 Task: Add Hospitals and Health Care industry.
Action: Mouse moved to (506, 69)
Screenshot: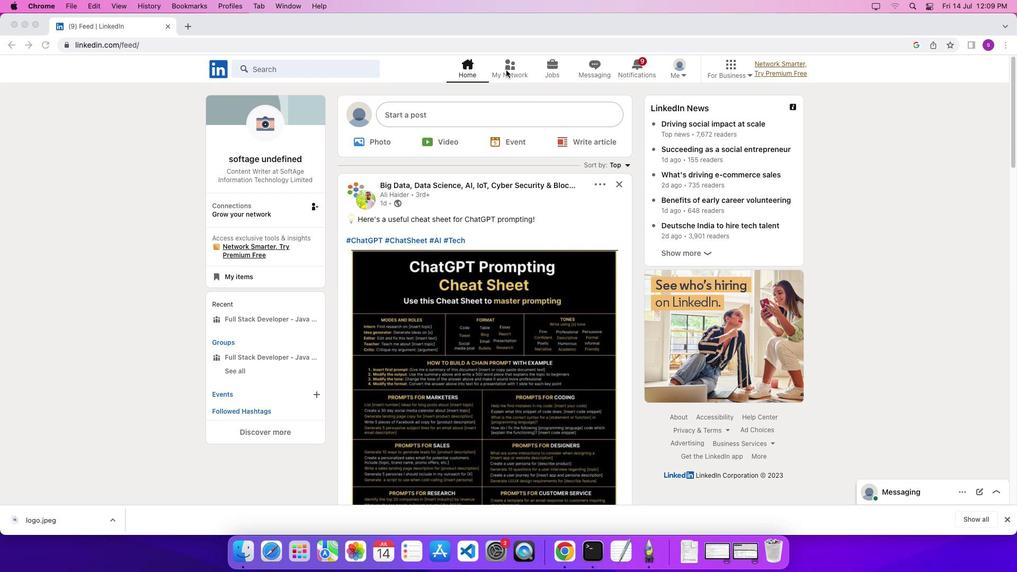 
Action: Mouse pressed left at (506, 69)
Screenshot: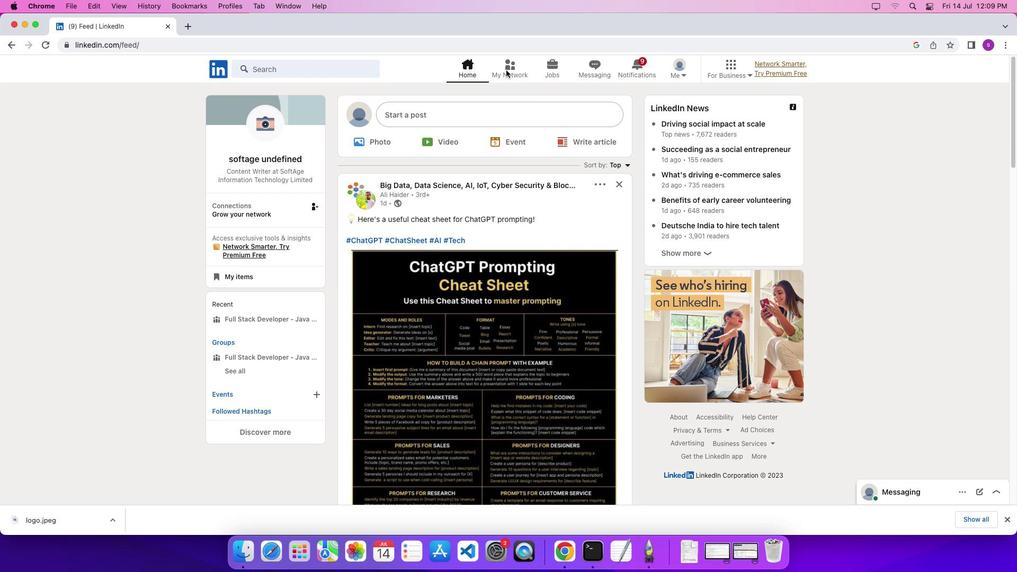 
Action: Mouse pressed left at (506, 69)
Screenshot: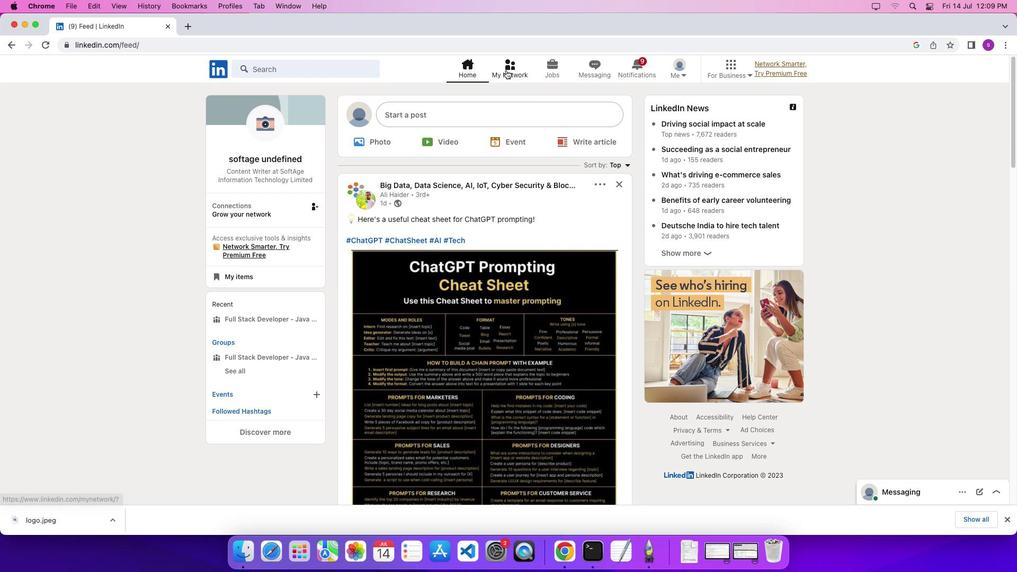 
Action: Mouse moved to (245, 195)
Screenshot: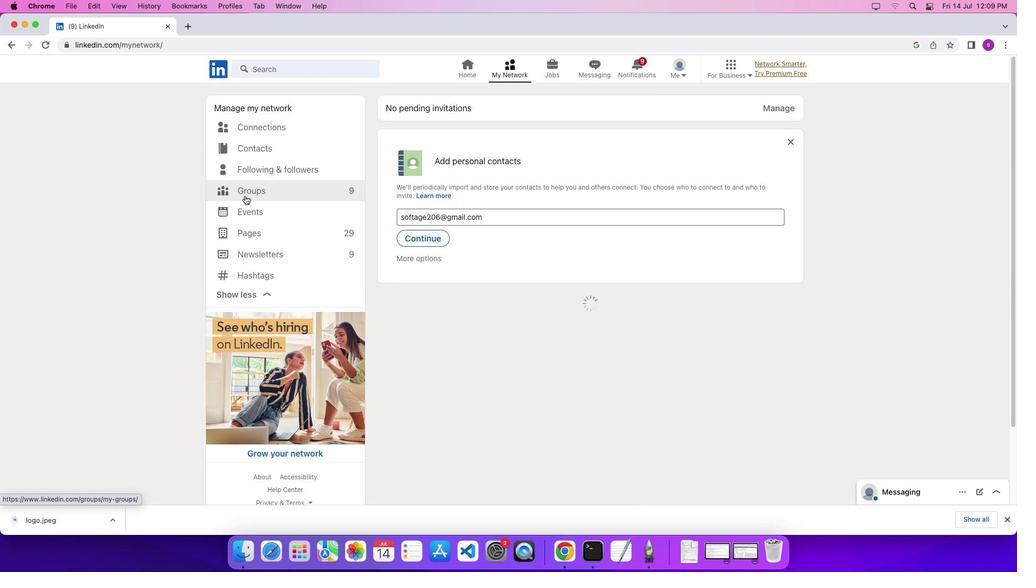 
Action: Mouse pressed left at (245, 195)
Screenshot: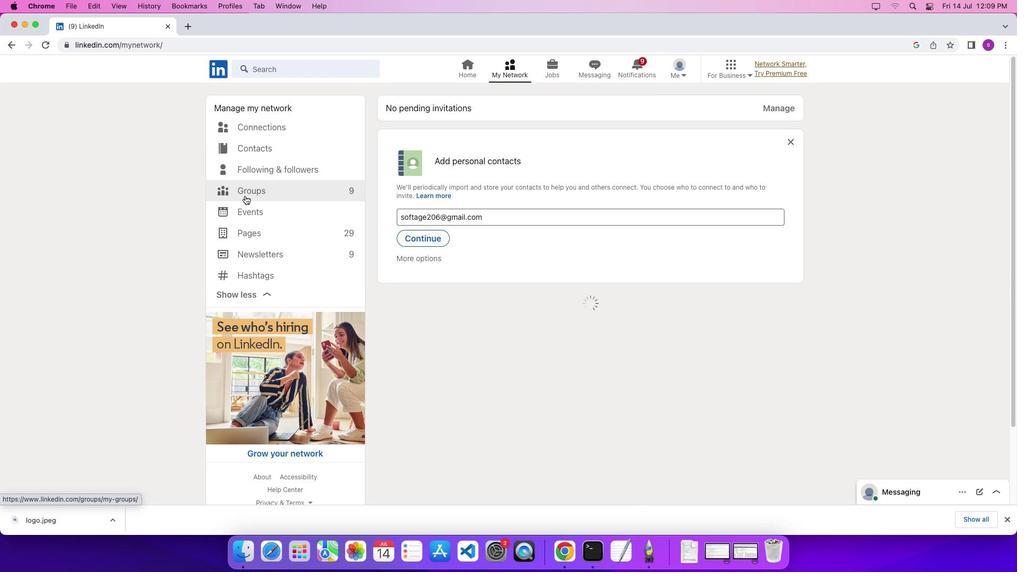 
Action: Mouse moved to (254, 186)
Screenshot: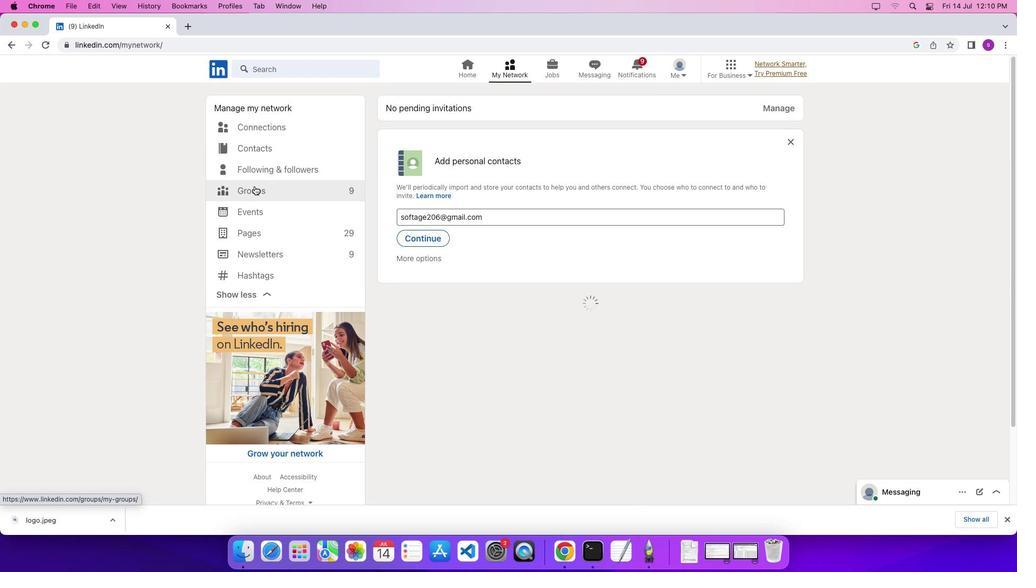 
Action: Mouse pressed left at (254, 186)
Screenshot: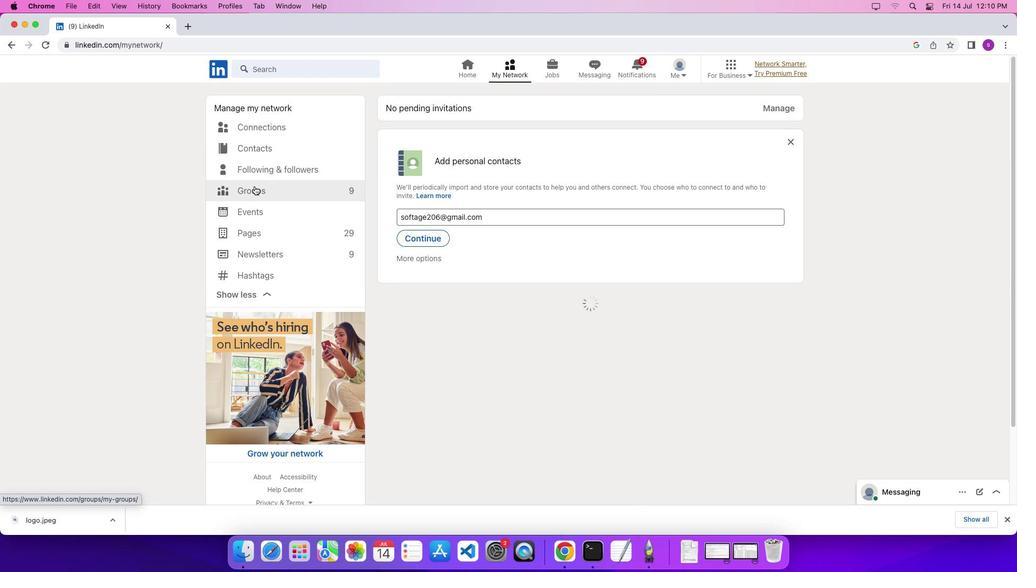 
Action: Mouse pressed left at (254, 186)
Screenshot: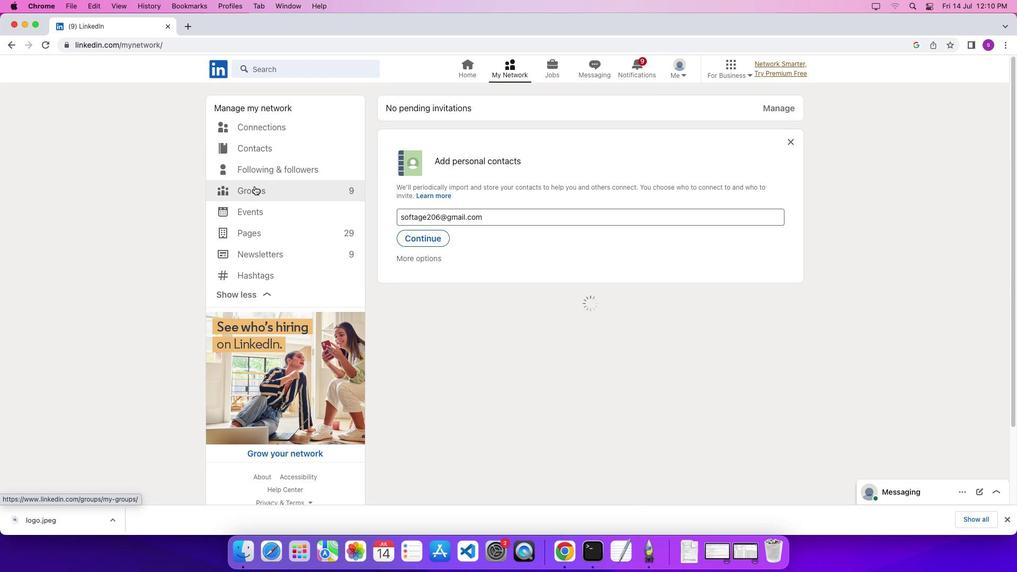 
Action: Mouse moved to (225, 191)
Screenshot: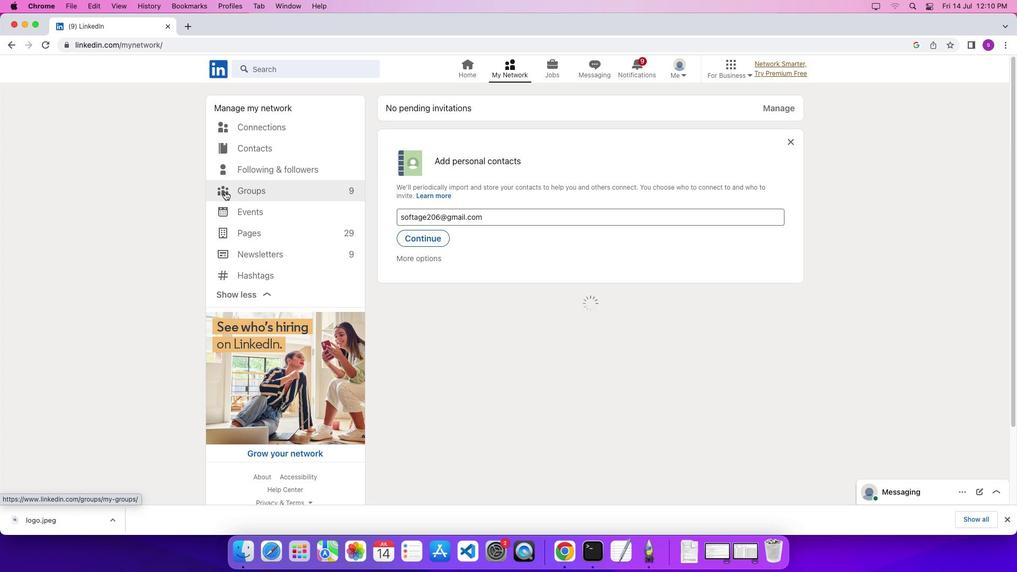 
Action: Mouse pressed left at (225, 191)
Screenshot: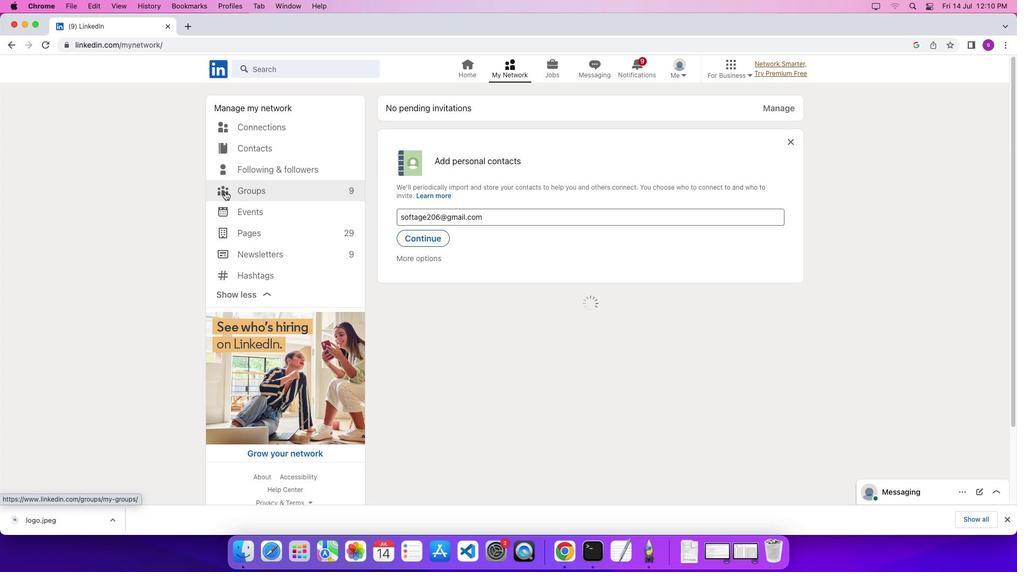 
Action: Mouse pressed left at (225, 191)
Screenshot: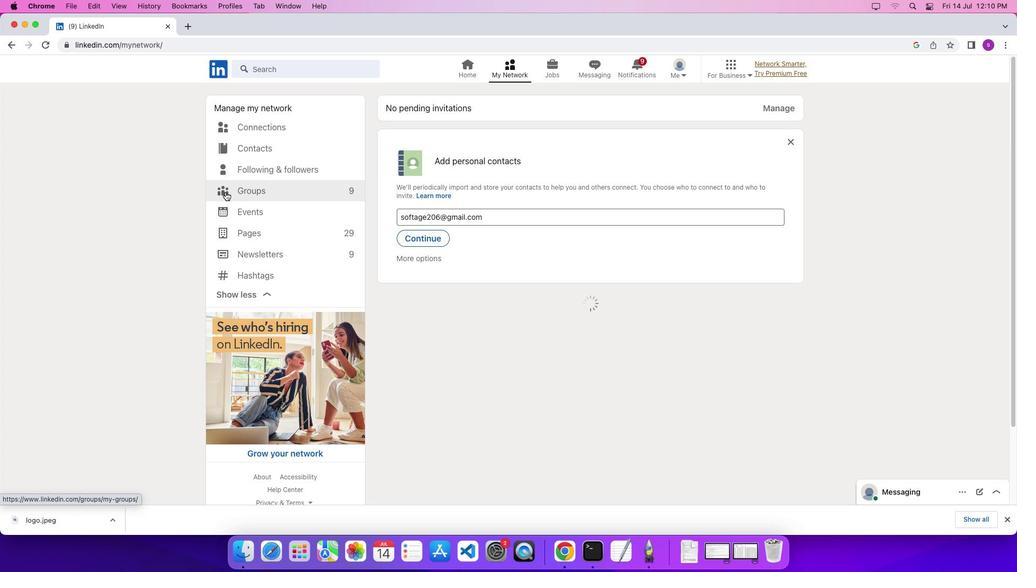 
Action: Mouse moved to (249, 193)
Screenshot: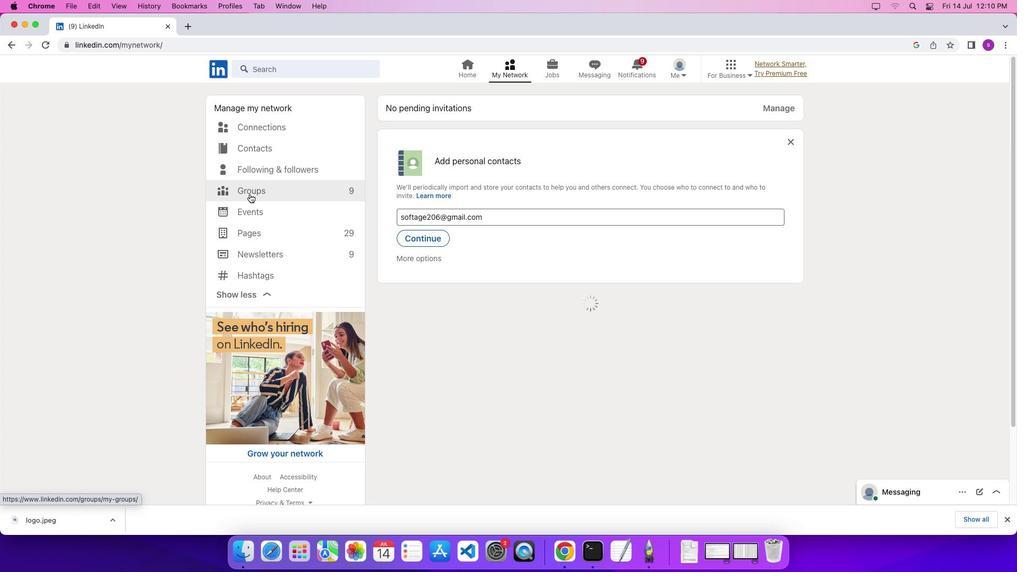 
Action: Mouse pressed left at (249, 193)
Screenshot: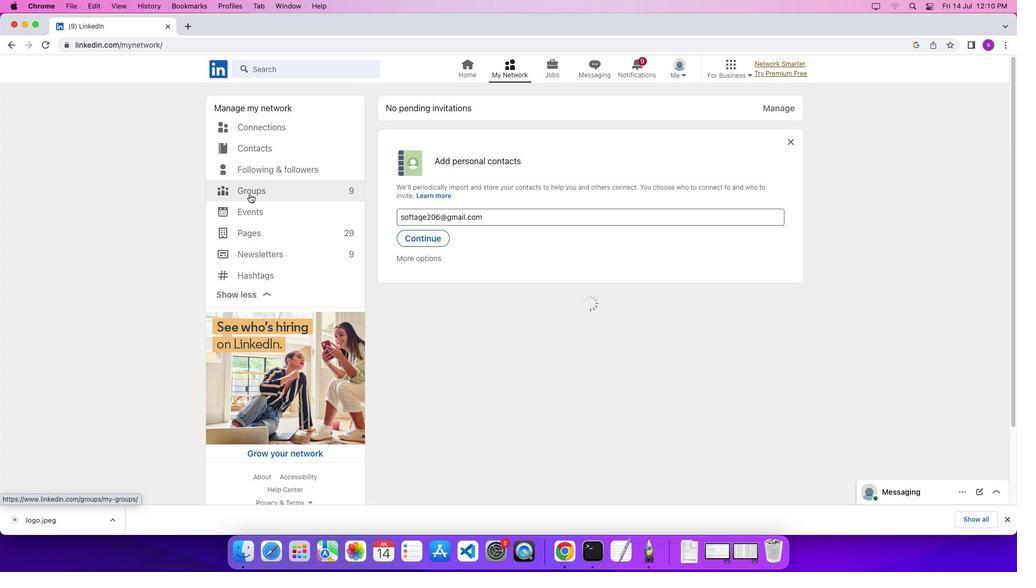 
Action: Mouse moved to (571, 108)
Screenshot: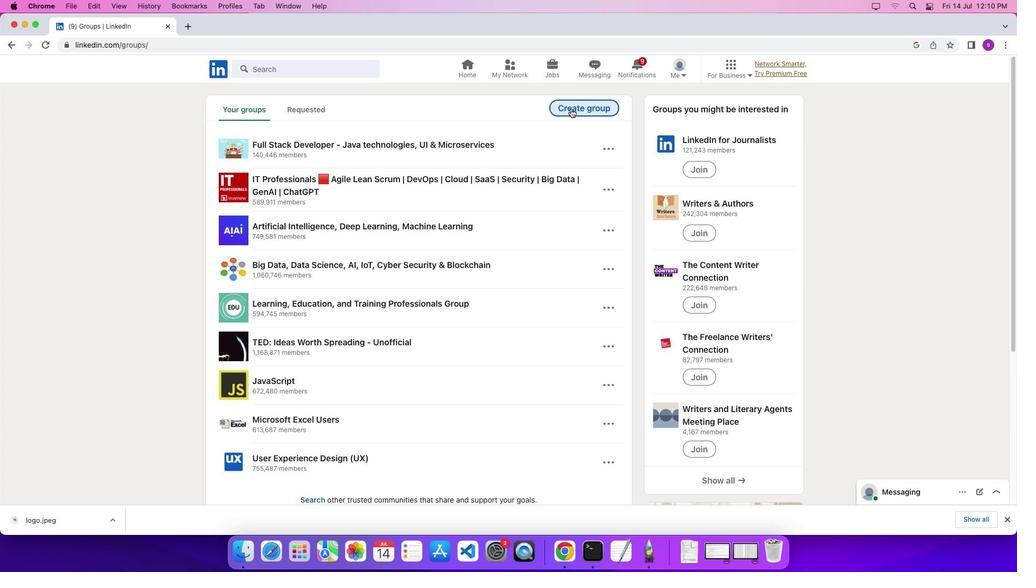 
Action: Mouse pressed left at (571, 108)
Screenshot: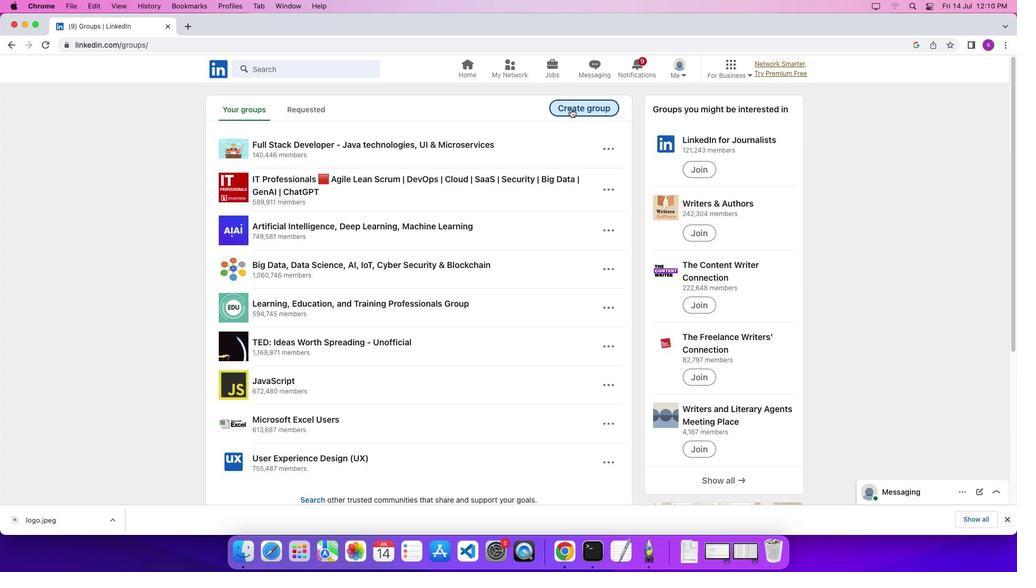 
Action: Mouse moved to (376, 380)
Screenshot: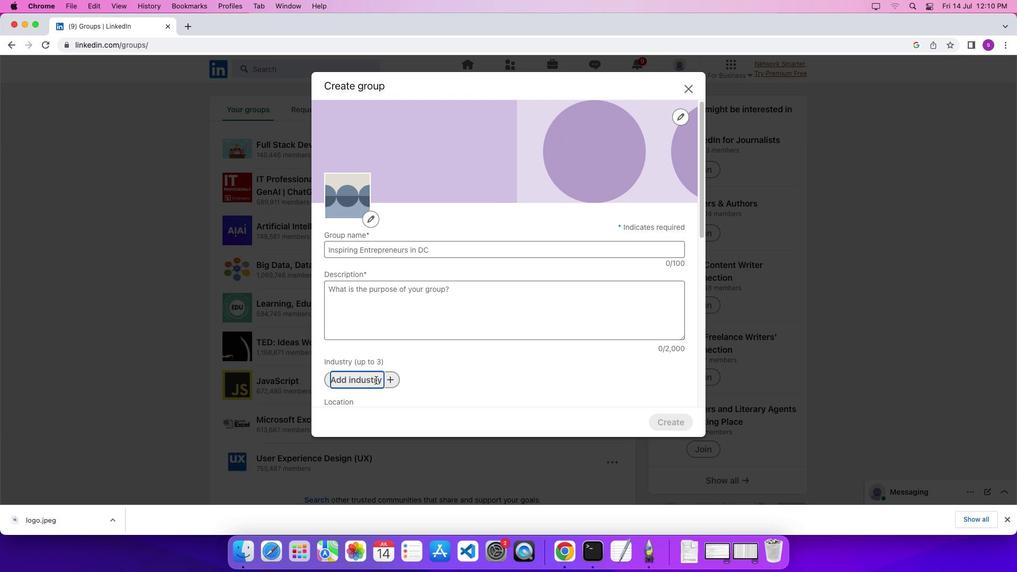 
Action: Mouse pressed left at (376, 380)
Screenshot: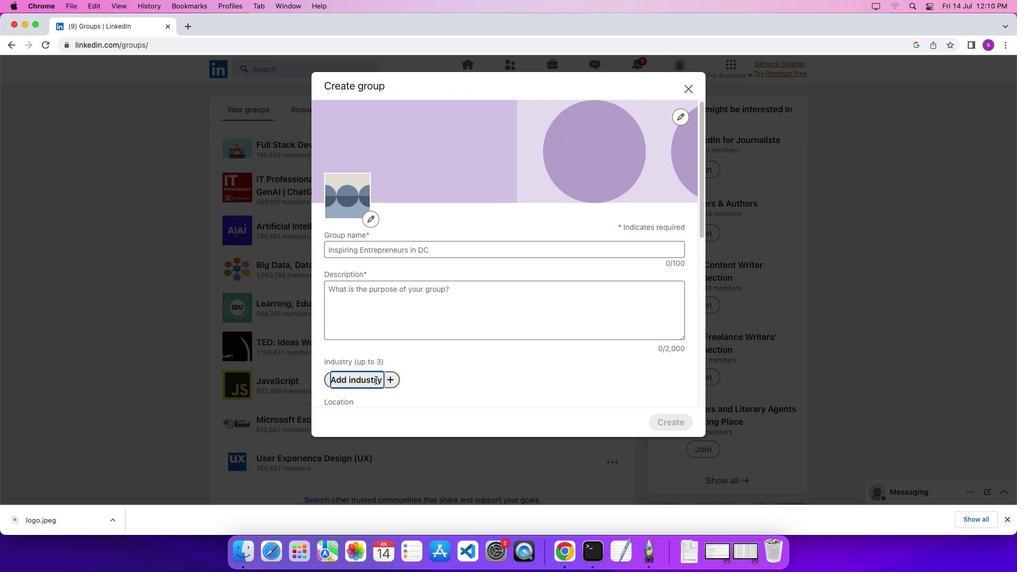 
Action: Mouse moved to (393, 382)
Screenshot: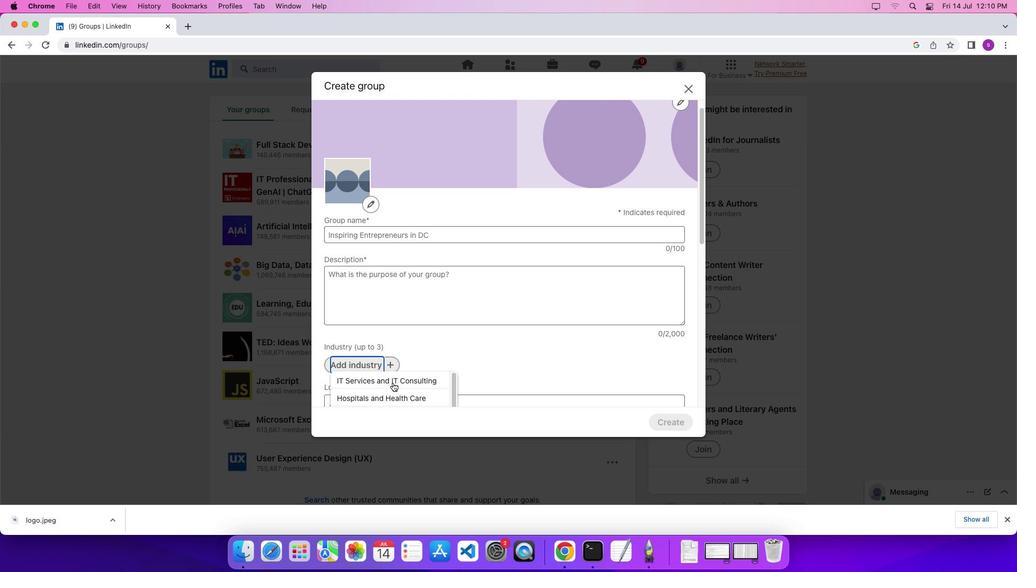 
Action: Mouse scrolled (393, 382) with delta (0, 0)
Screenshot: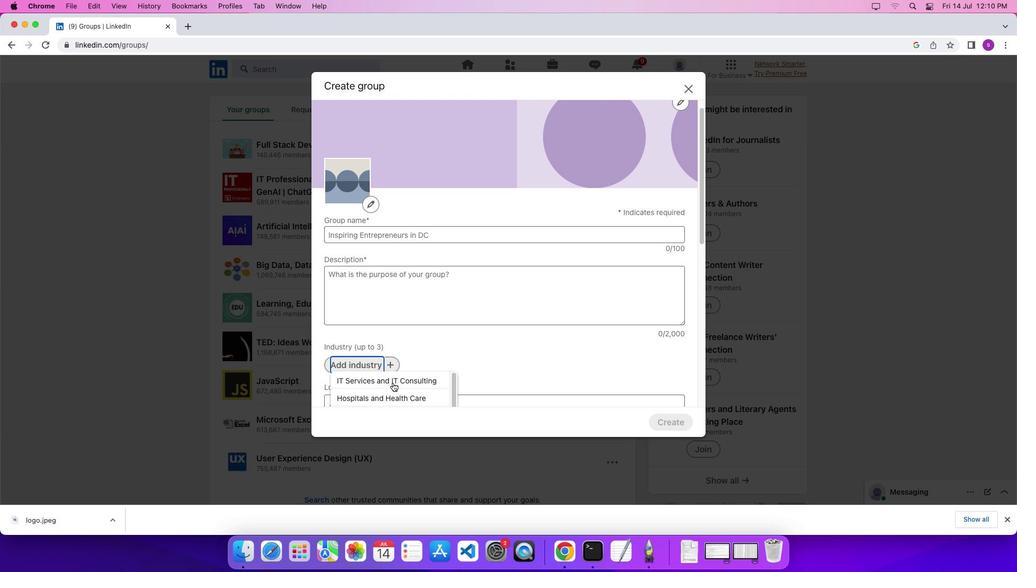 
Action: Mouse moved to (393, 382)
Screenshot: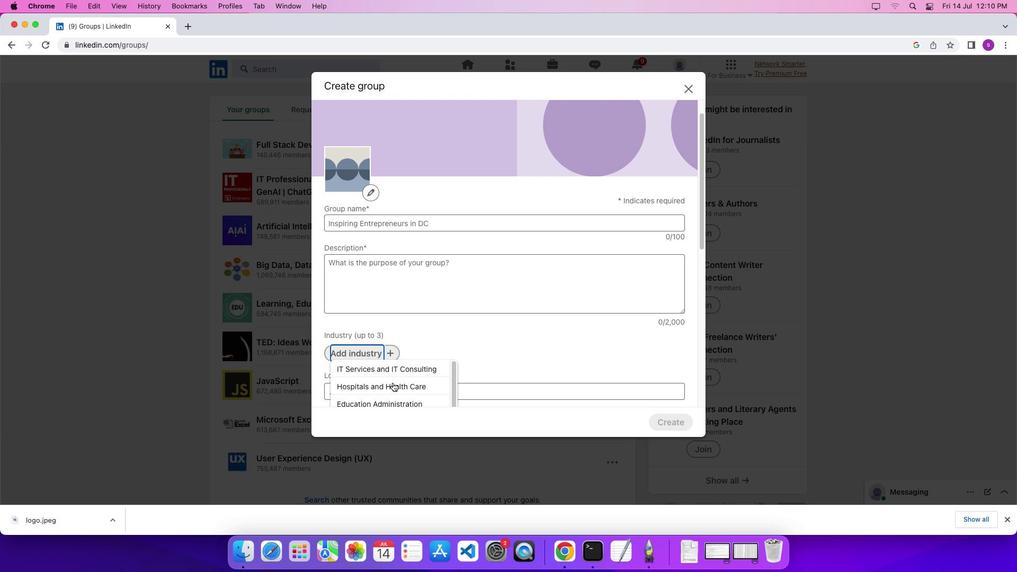 
Action: Mouse scrolled (393, 382) with delta (0, 0)
Screenshot: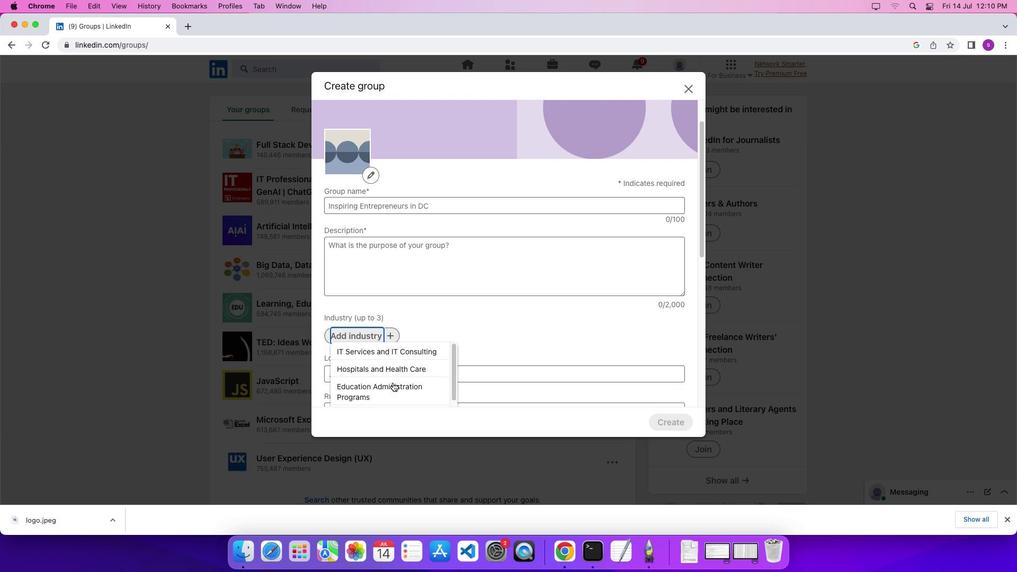 
Action: Mouse scrolled (393, 382) with delta (0, -1)
Screenshot: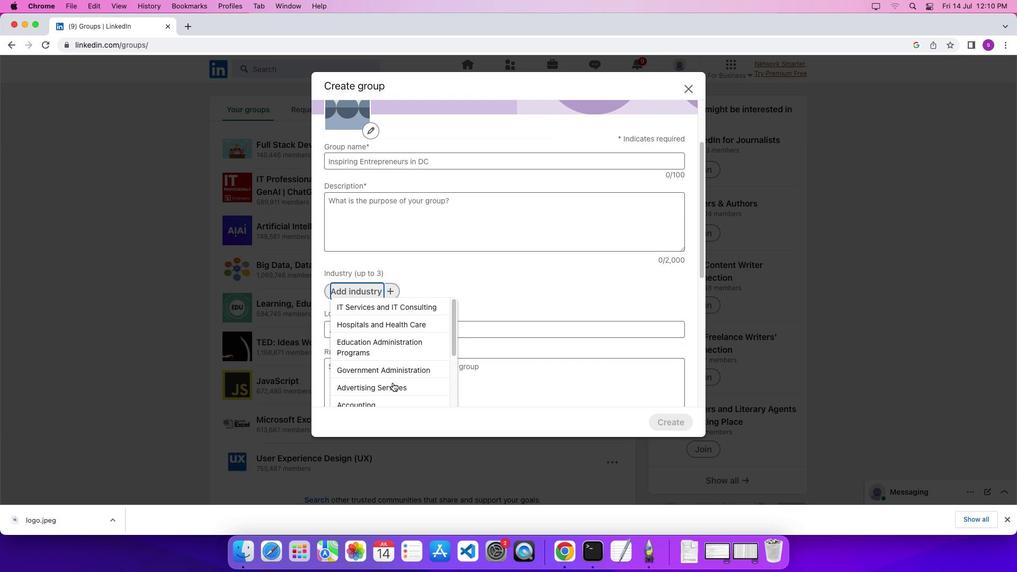 
Action: Mouse moved to (393, 317)
Screenshot: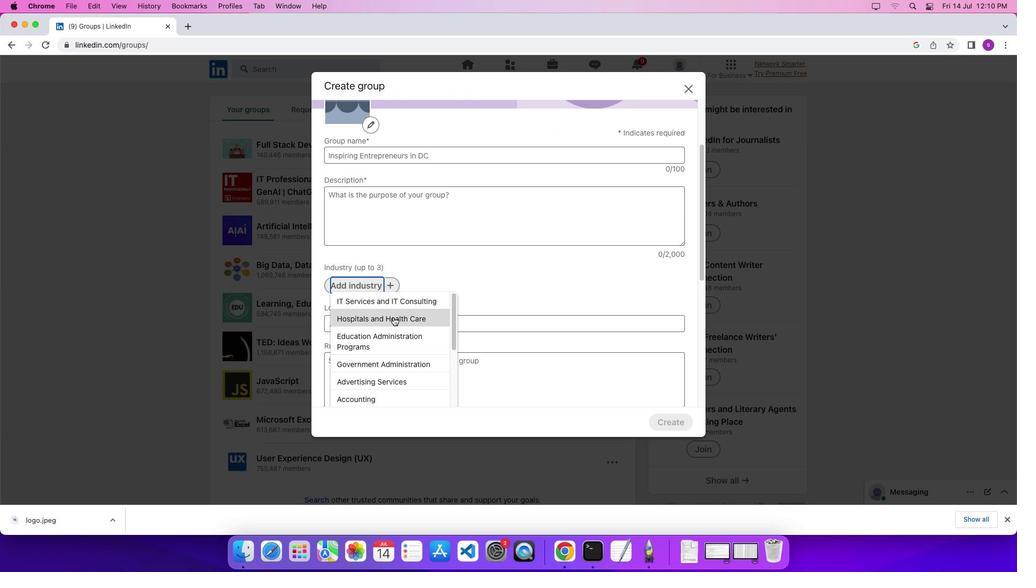 
Action: Mouse pressed left at (393, 317)
Screenshot: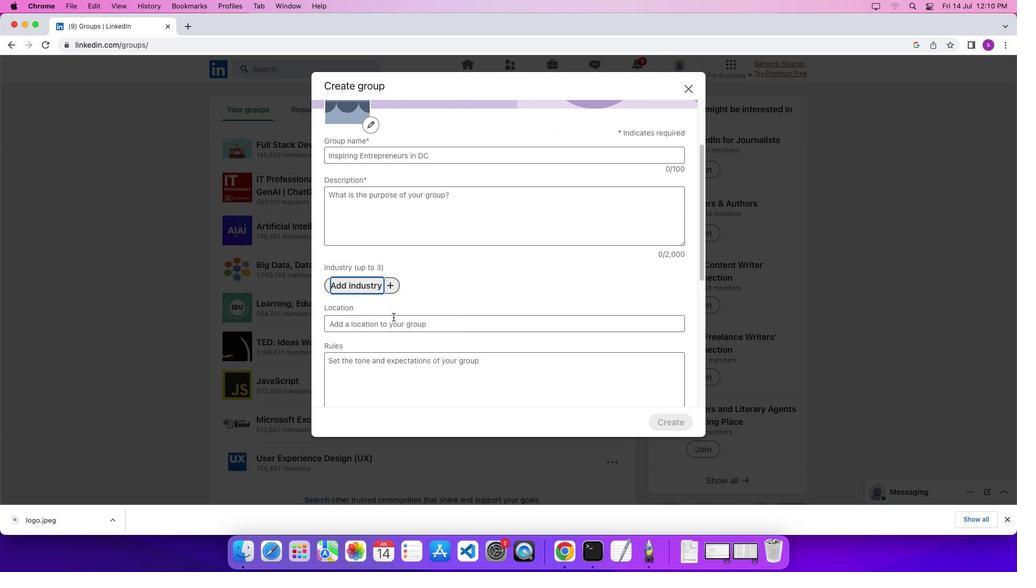 
Action: Mouse moved to (448, 331)
Screenshot: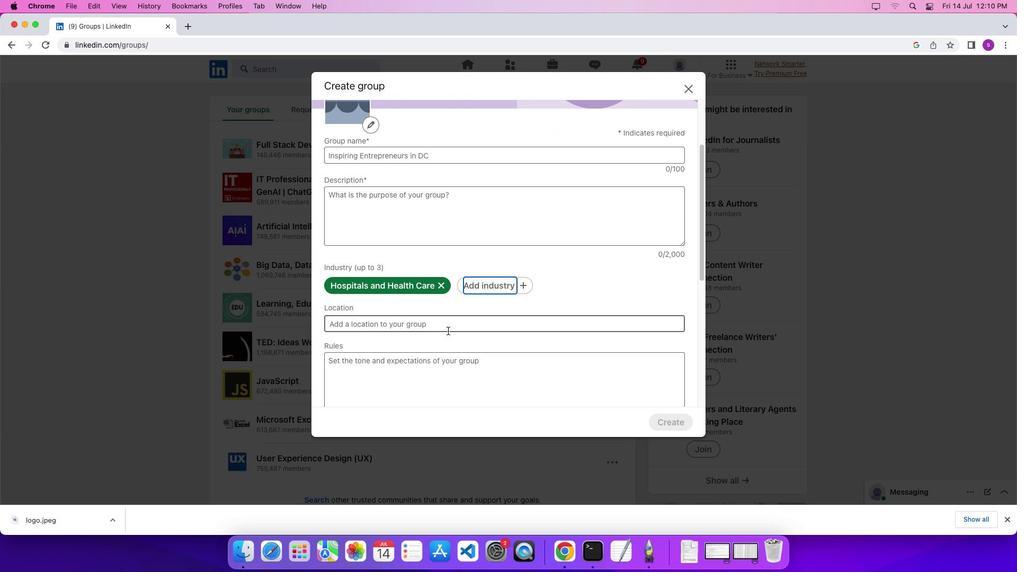 
